 Task: Add Purple Label titled Label0005 to Card Card0005 in Board Board0002 in Development in Trello
Action: Mouse moved to (581, 44)
Screenshot: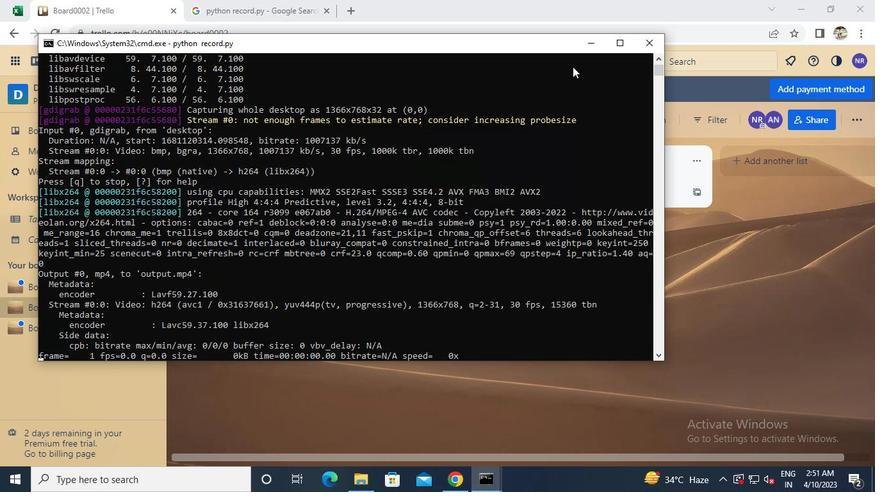 
Action: Mouse pressed left at (581, 44)
Screenshot: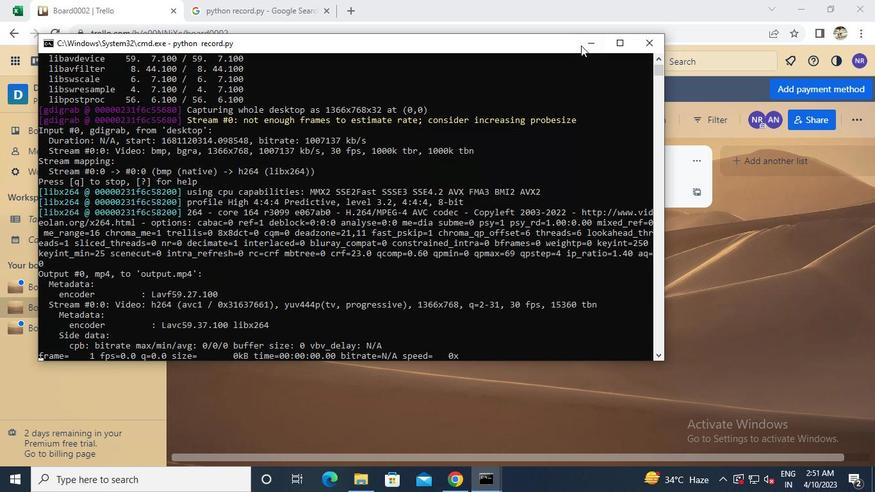 
Action: Mouse moved to (331, 187)
Screenshot: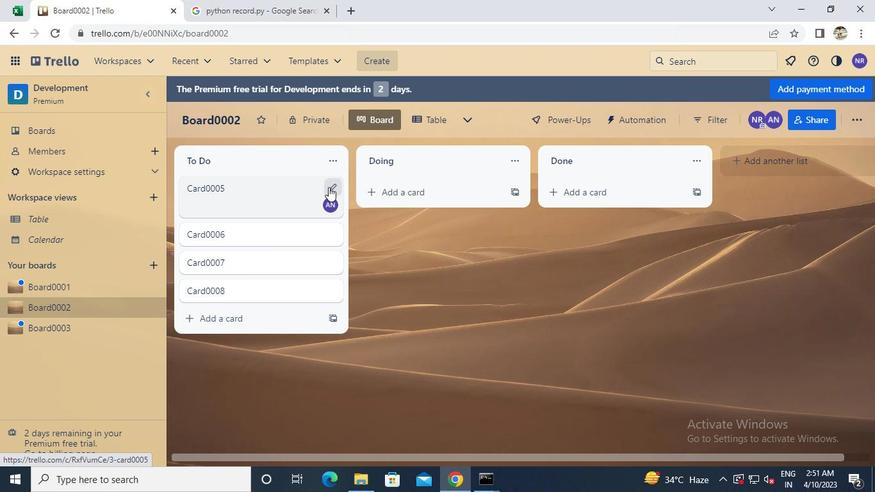 
Action: Mouse pressed left at (331, 187)
Screenshot: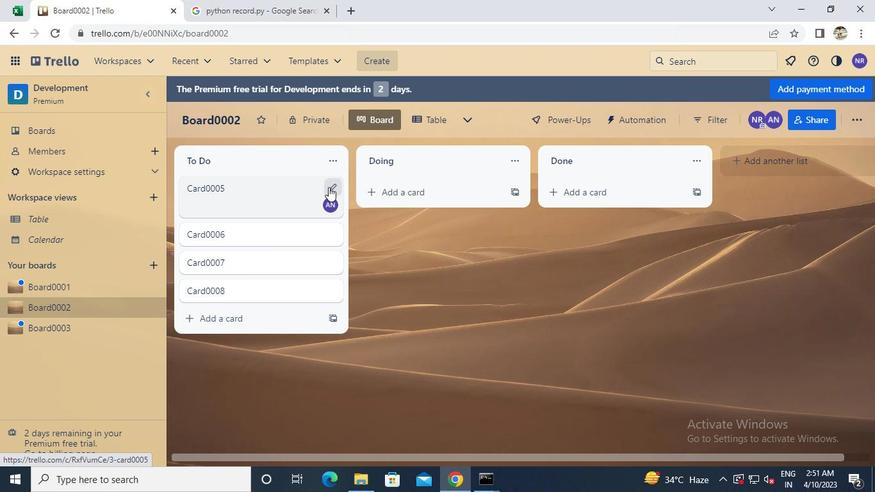 
Action: Mouse moved to (363, 210)
Screenshot: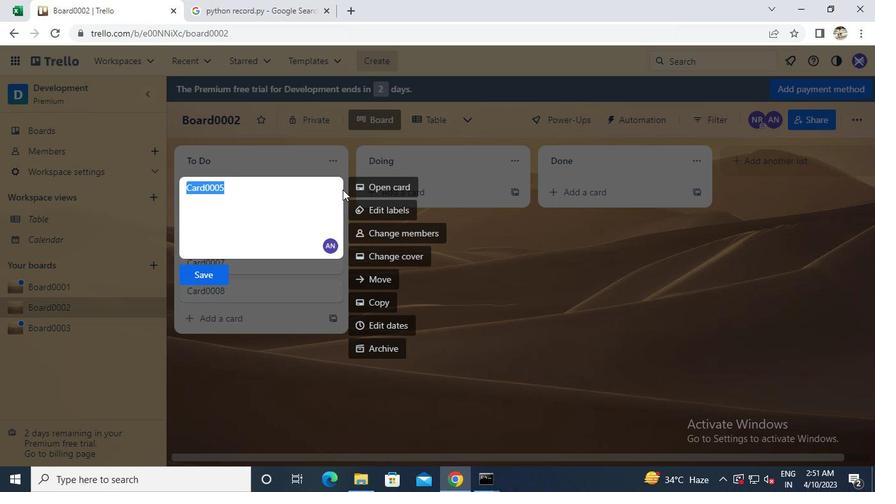 
Action: Mouse pressed left at (363, 210)
Screenshot: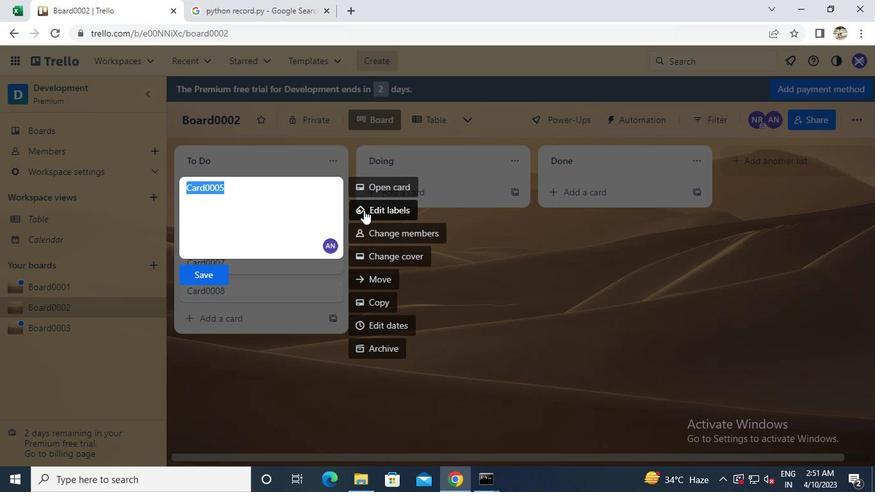 
Action: Mouse moved to (412, 310)
Screenshot: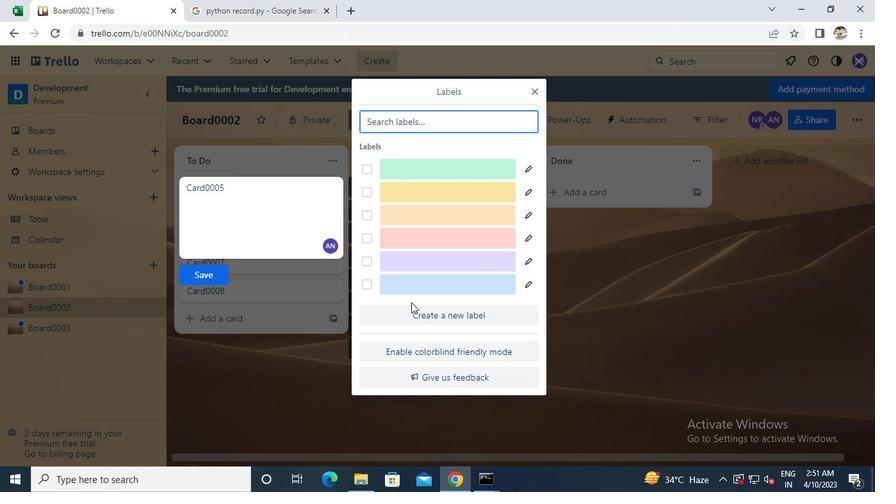 
Action: Mouse pressed left at (412, 310)
Screenshot: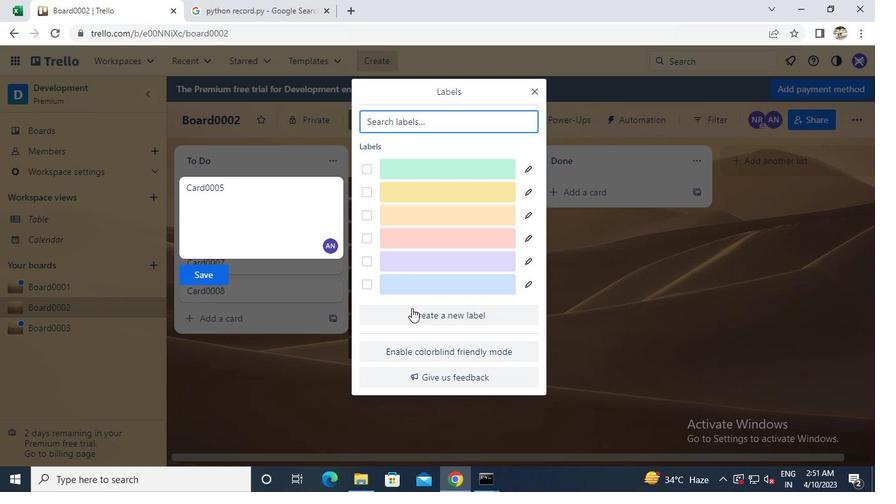 
Action: Keyboard Key.caps_lock
Screenshot: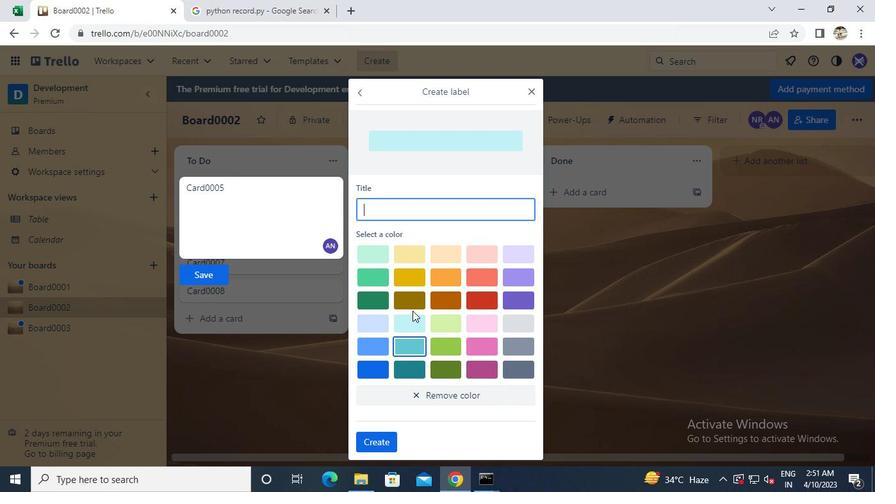 
Action: Keyboard l
Screenshot: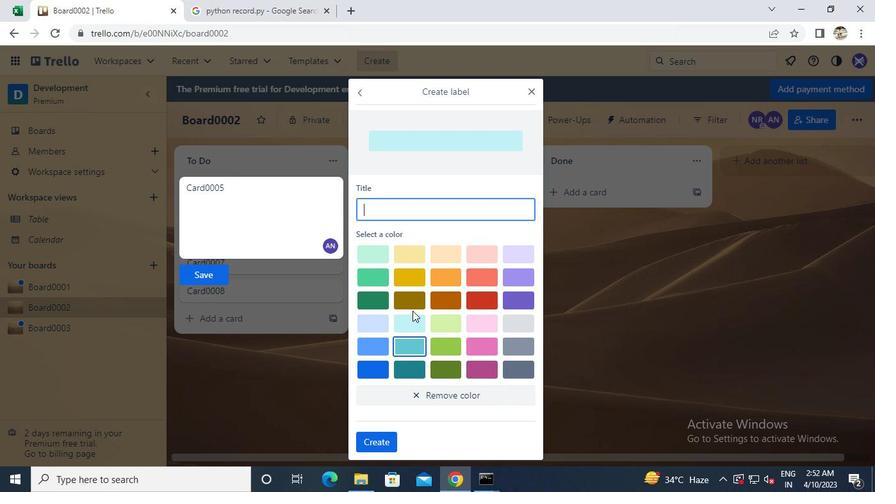 
Action: Keyboard Key.caps_lock
Screenshot: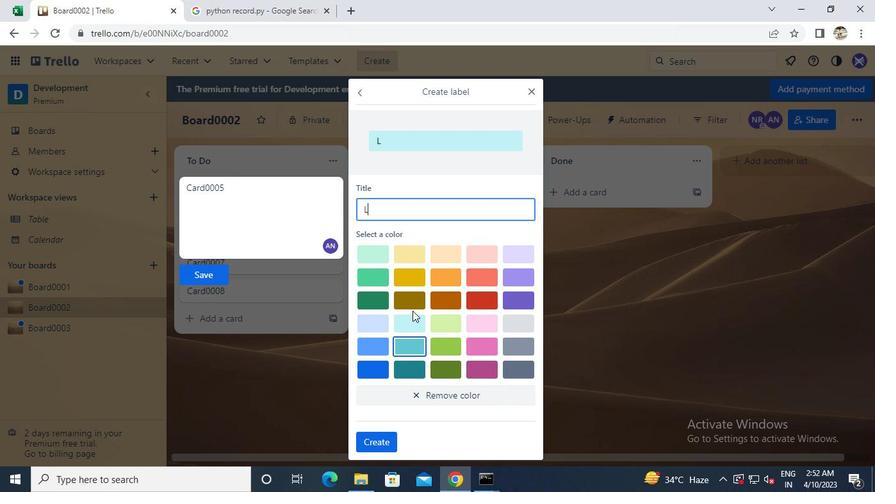 
Action: Keyboard a
Screenshot: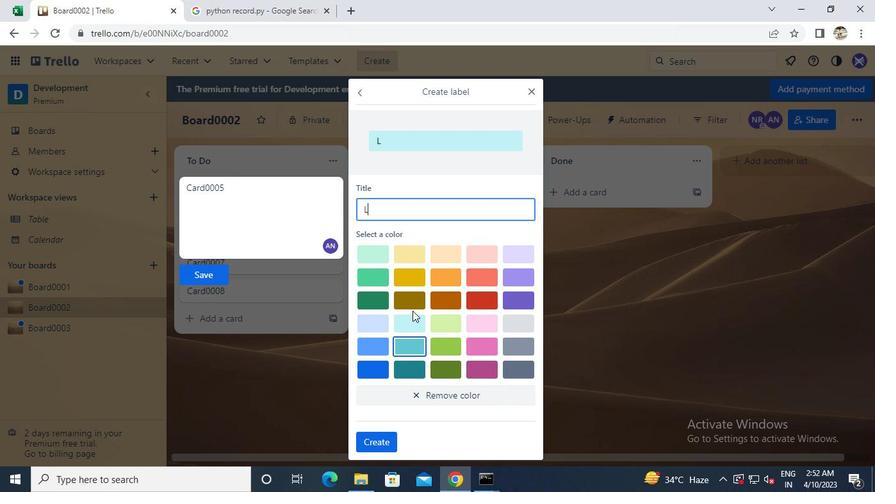 
Action: Keyboard b
Screenshot: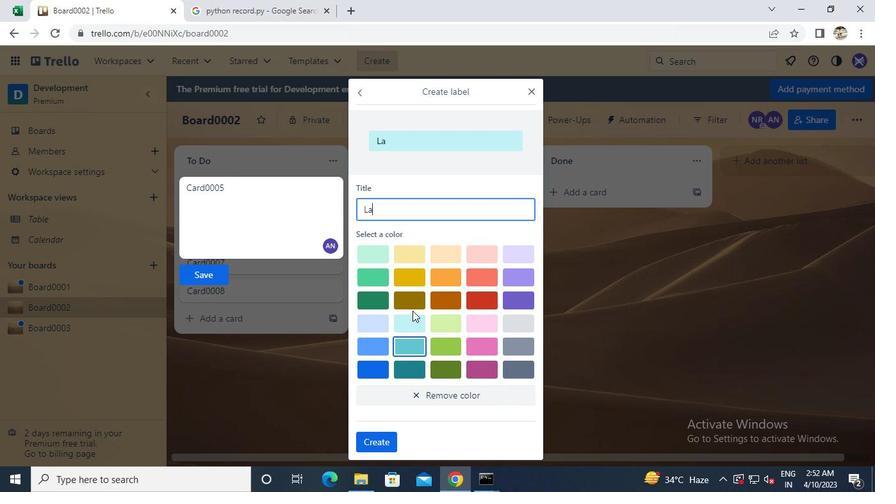 
Action: Keyboard e
Screenshot: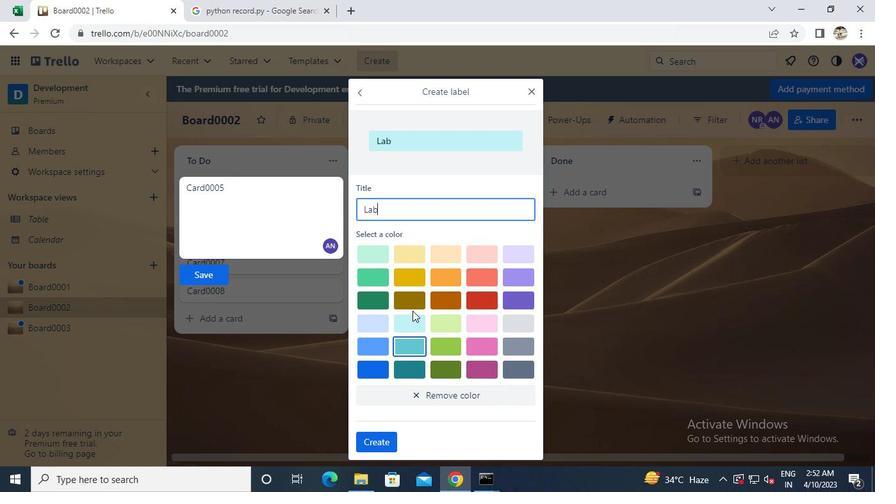 
Action: Keyboard l
Screenshot: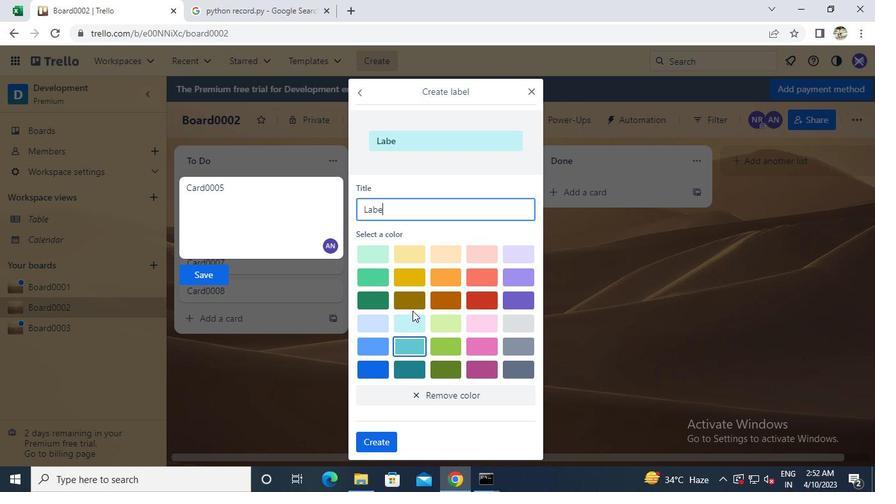 
Action: Keyboard 0
Screenshot: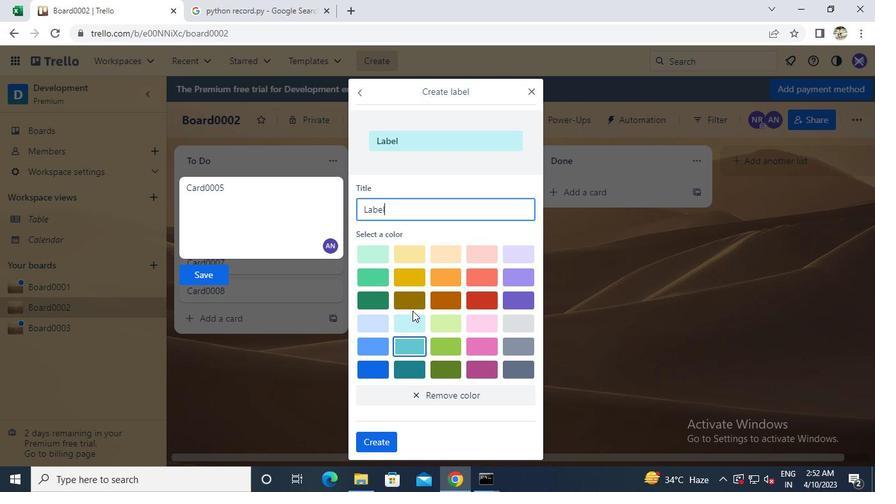 
Action: Keyboard 0
Screenshot: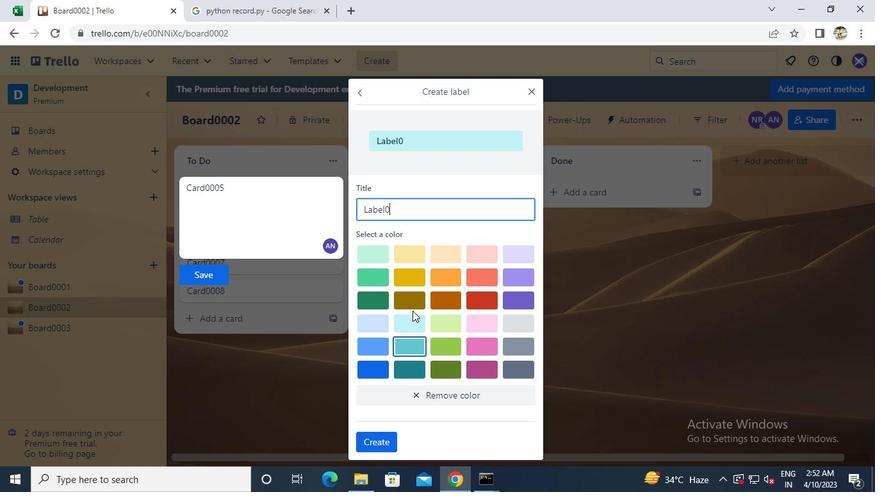 
Action: Keyboard 0
Screenshot: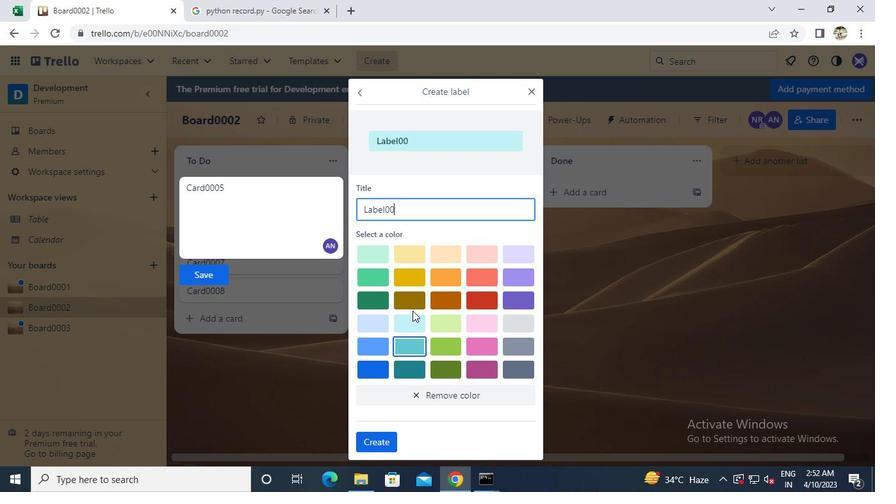 
Action: Keyboard 5
Screenshot: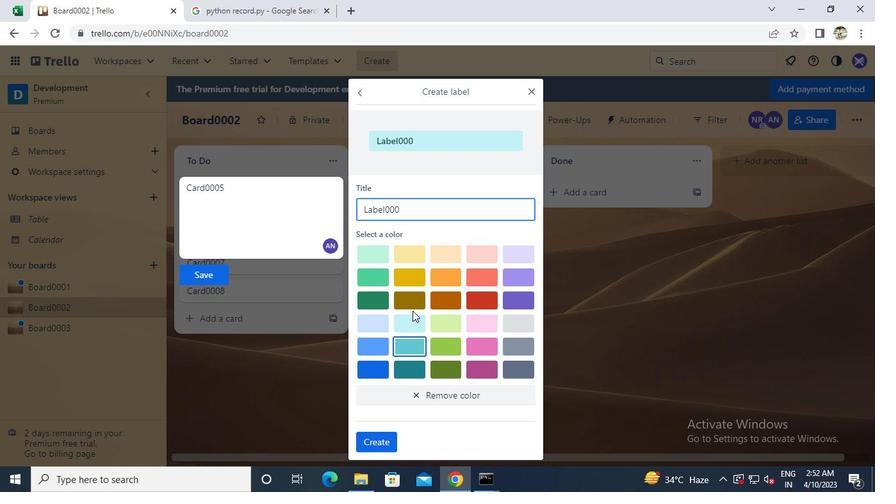 
Action: Mouse moved to (524, 276)
Screenshot: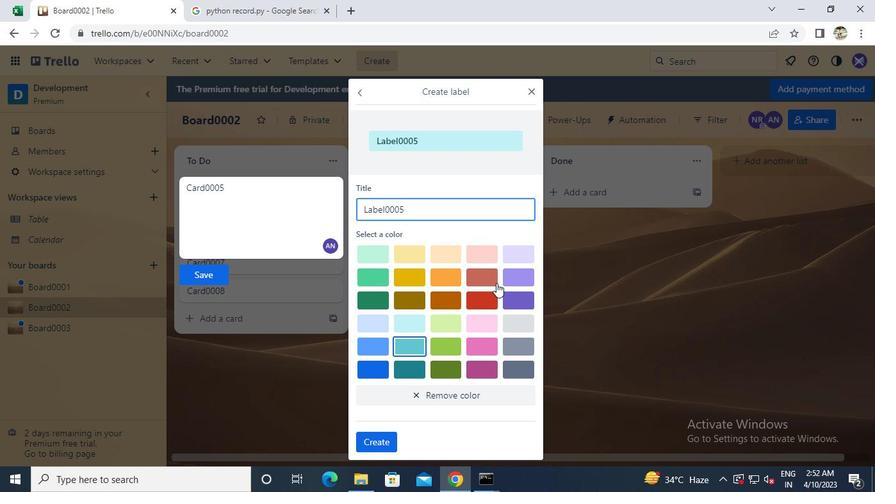 
Action: Mouse pressed left at (524, 276)
Screenshot: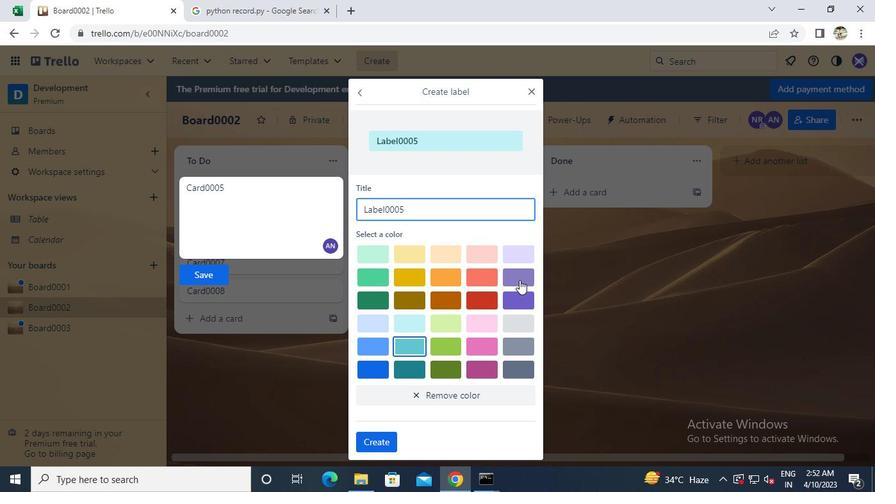 
Action: Mouse moved to (370, 448)
Screenshot: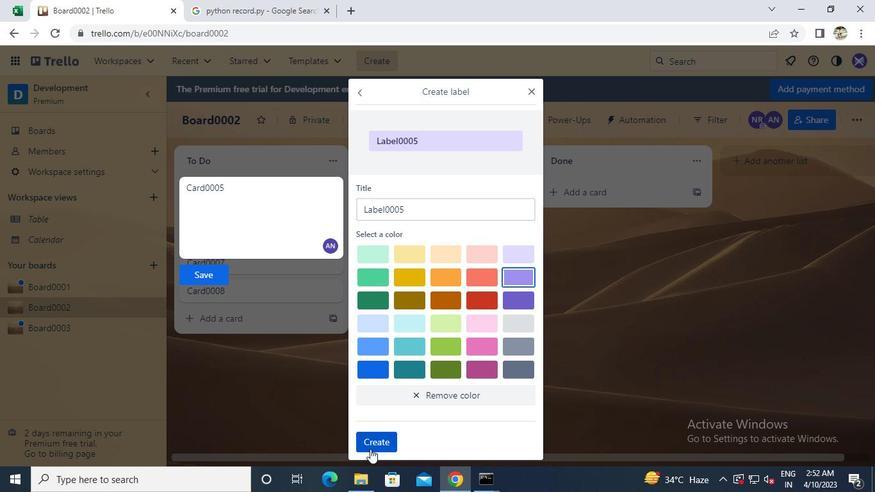 
Action: Mouse pressed left at (370, 448)
Screenshot: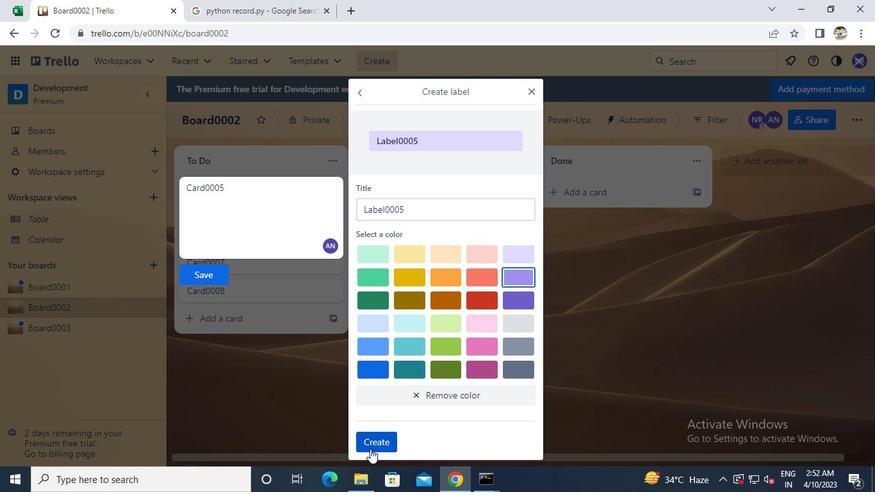 
Action: Mouse moved to (208, 285)
Screenshot: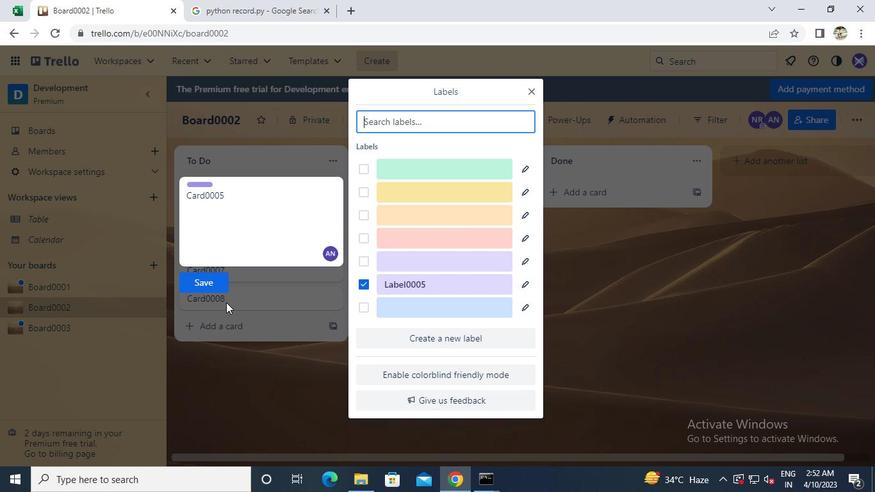 
Action: Mouse pressed left at (208, 285)
Screenshot: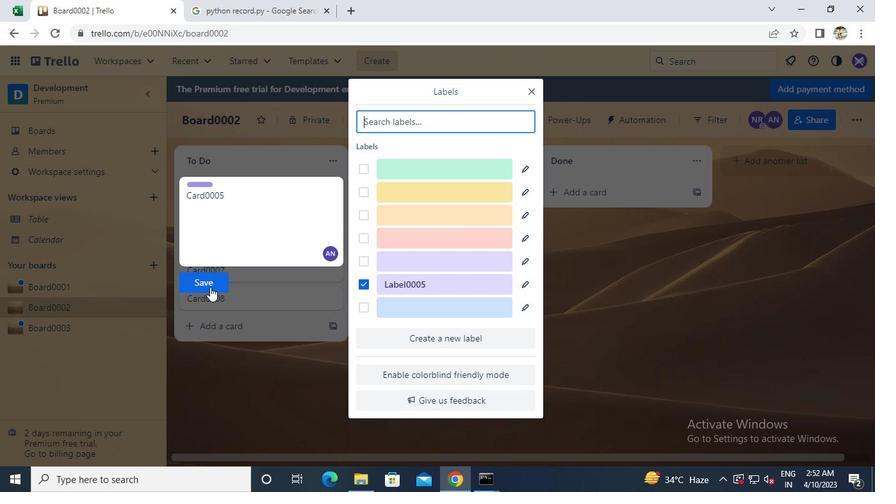 
Action: Mouse moved to (478, 473)
Screenshot: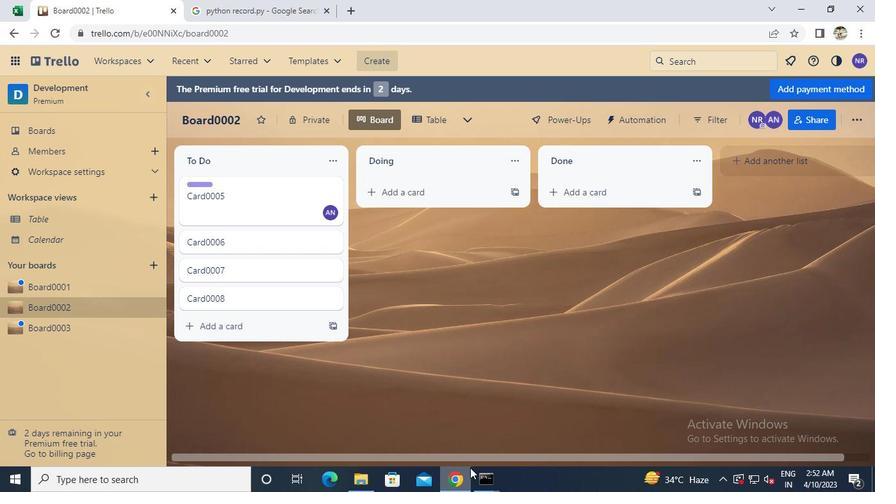 
Action: Mouse pressed left at (478, 473)
Screenshot: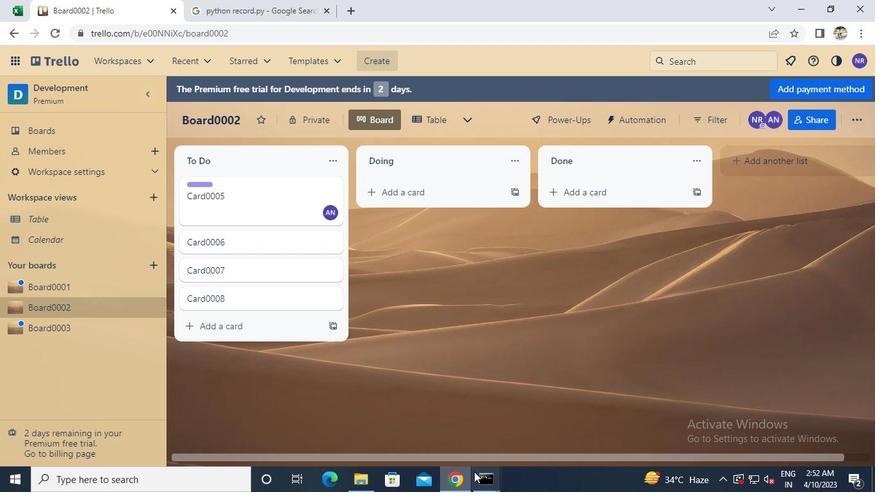 
Action: Mouse moved to (612, 387)
Screenshot: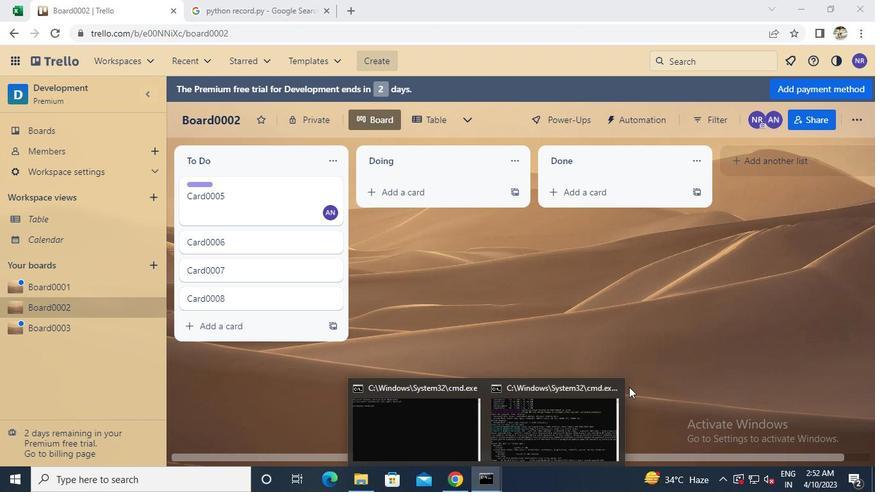 
Action: Mouse pressed left at (612, 387)
Screenshot: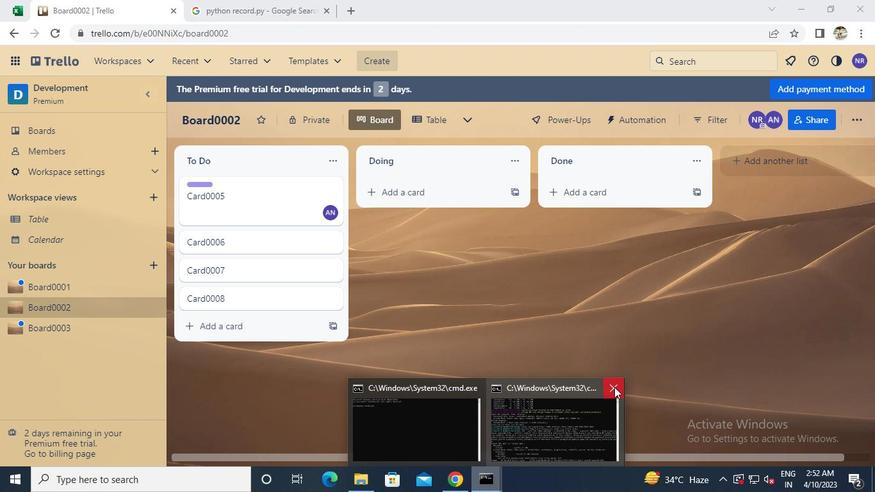 
